 Task: For heading Arial with bold.  font size for heading22,  'Change the font style of data to'Arial Narrow.  and font size to 14,  Change the alignment of both headline & data to Align middle.  In the sheet   Blaze Sales review book
Action: Mouse moved to (141, 40)
Screenshot: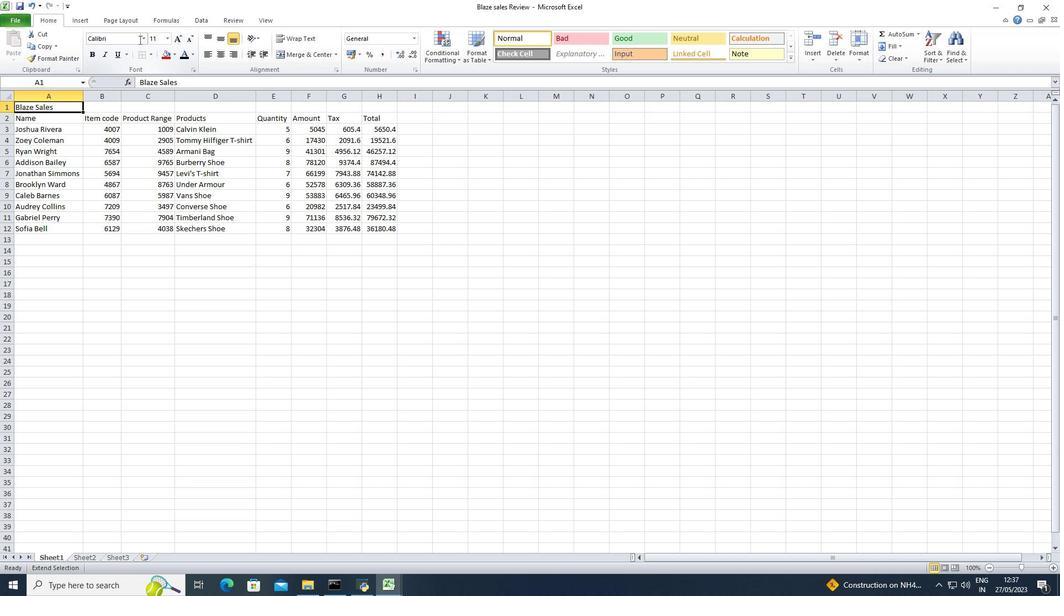 
Action: Mouse pressed left at (141, 40)
Screenshot: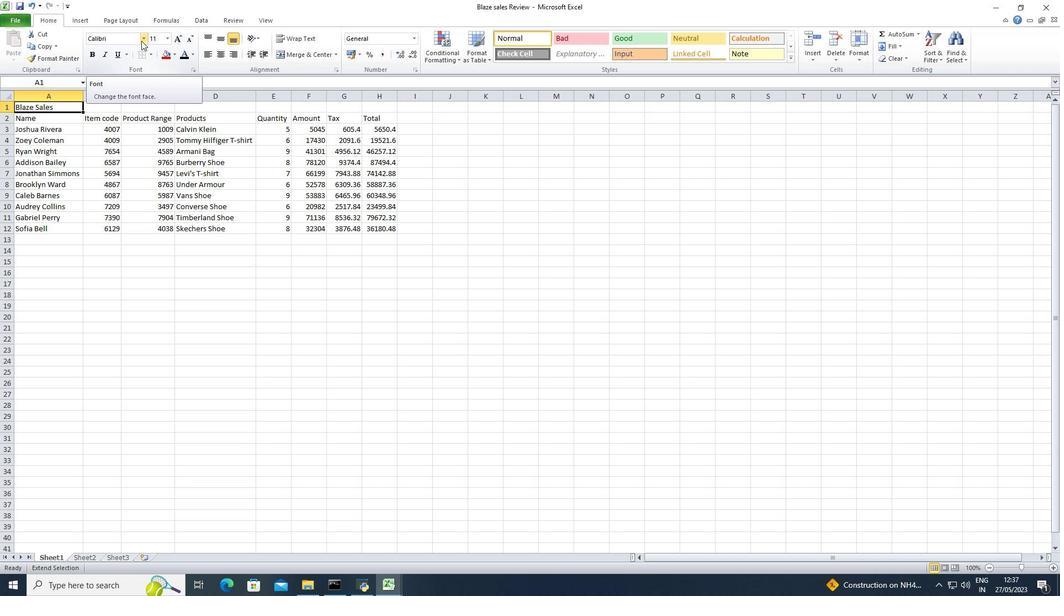 
Action: Mouse moved to (123, 127)
Screenshot: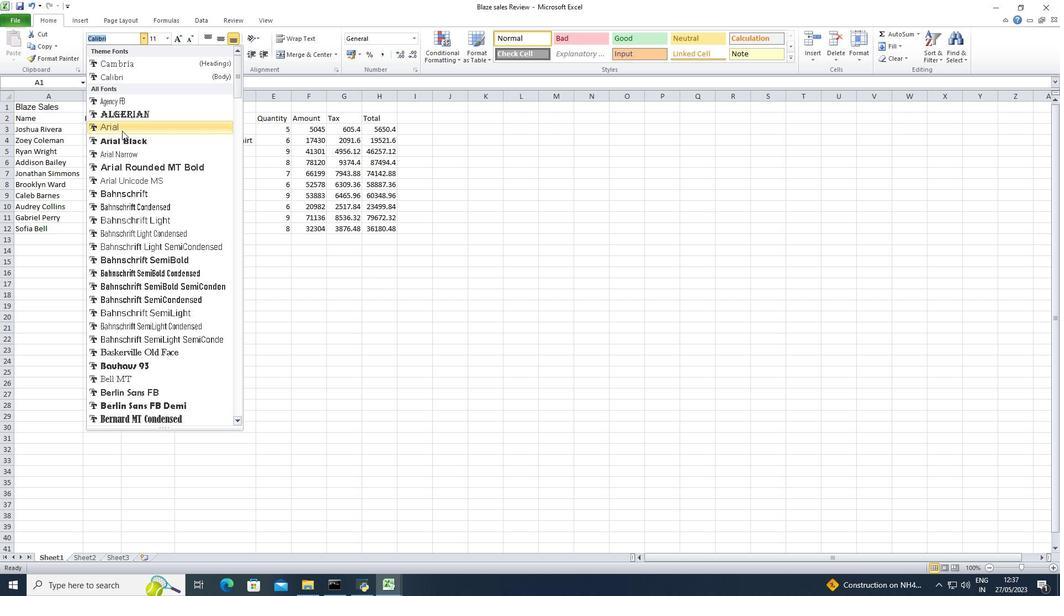 
Action: Mouse pressed left at (123, 127)
Screenshot: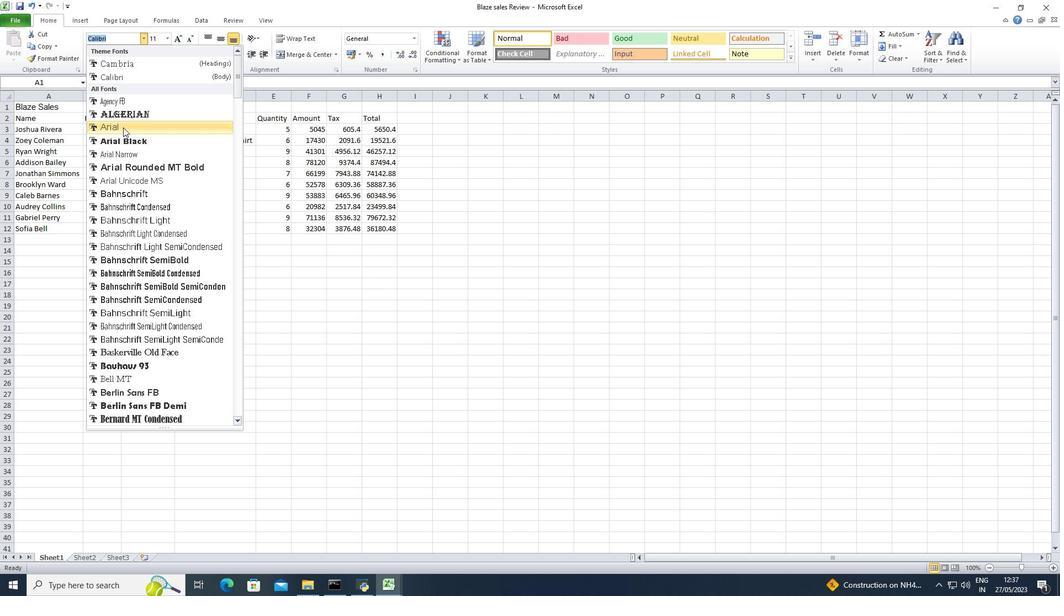 
Action: Mouse moved to (93, 55)
Screenshot: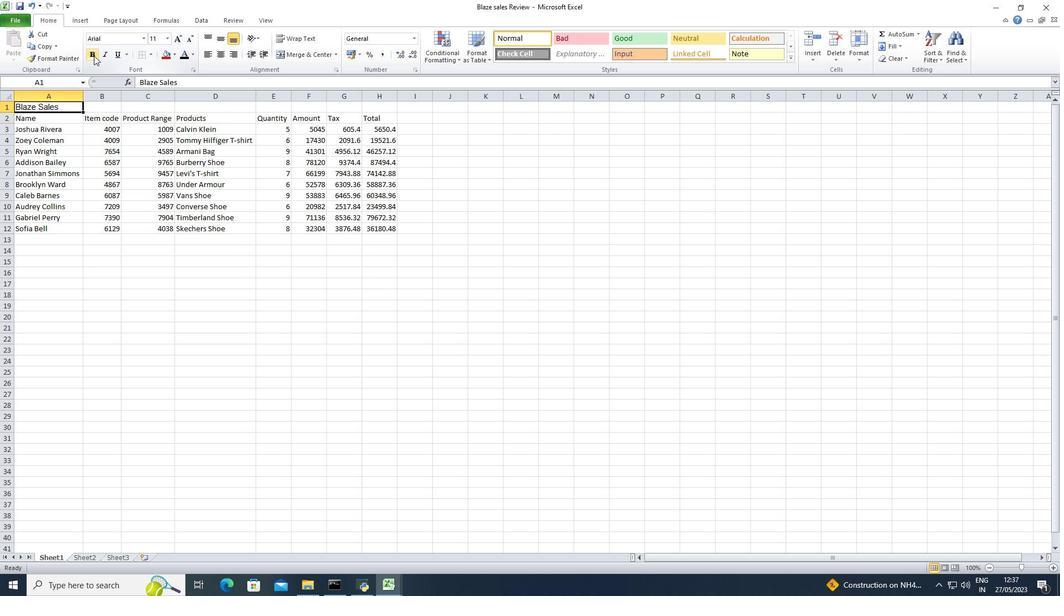 
Action: Mouse pressed left at (93, 55)
Screenshot: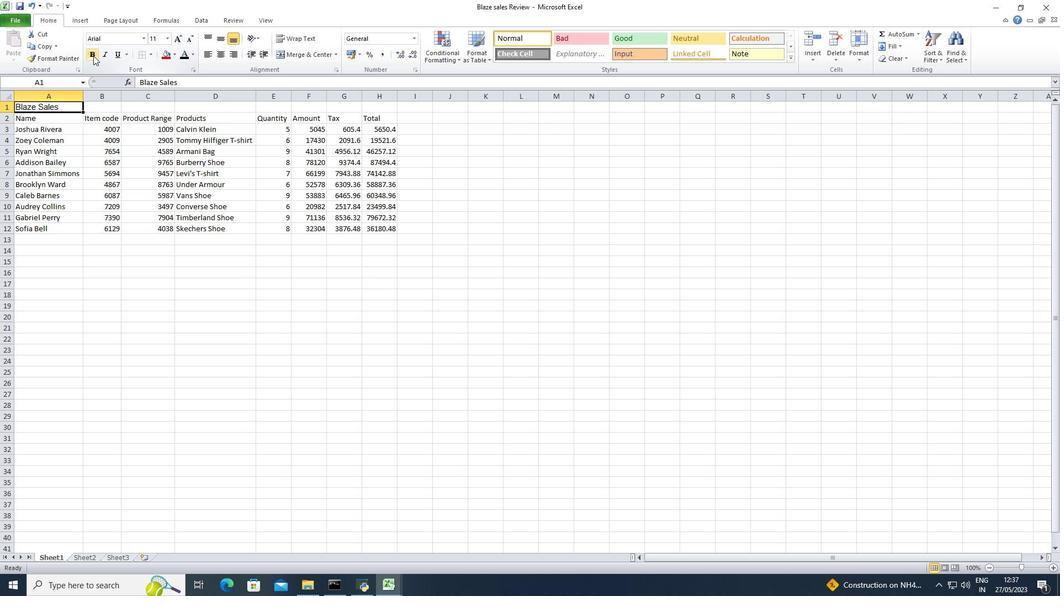 
Action: Mouse moved to (166, 38)
Screenshot: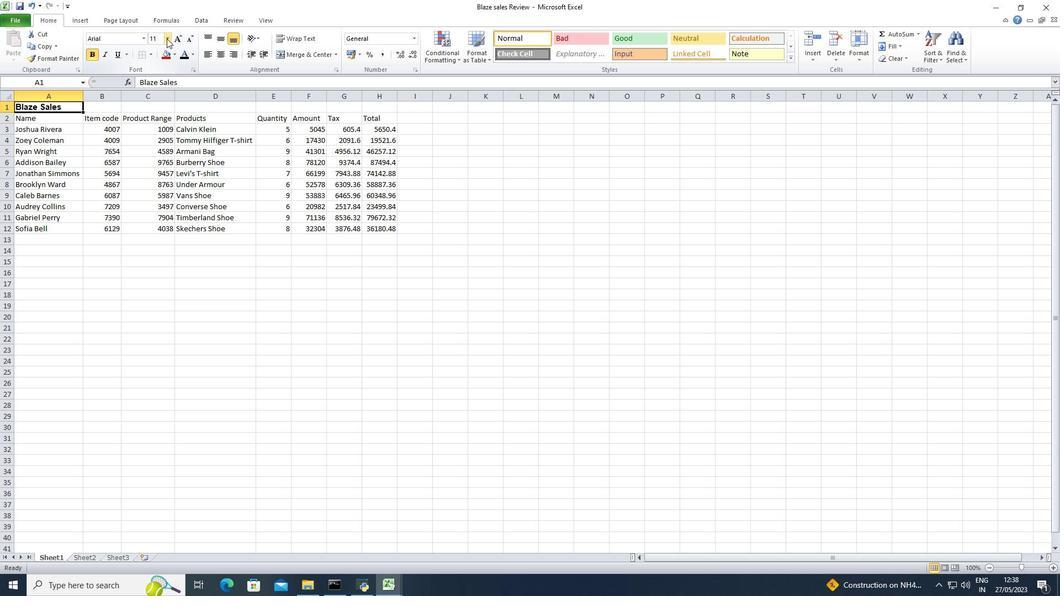 
Action: Mouse pressed left at (166, 38)
Screenshot: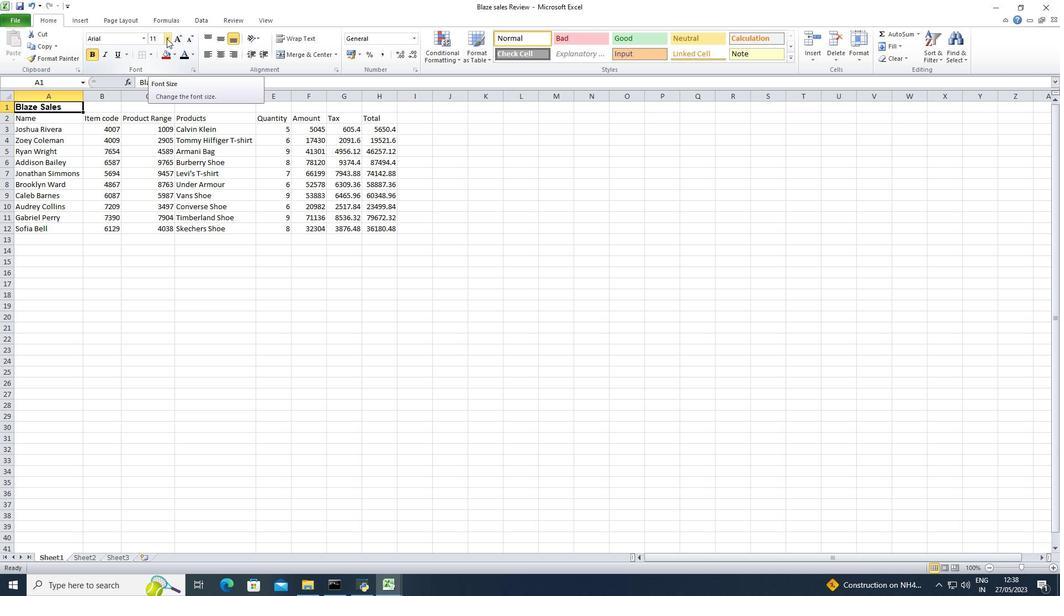 
Action: Mouse moved to (155, 134)
Screenshot: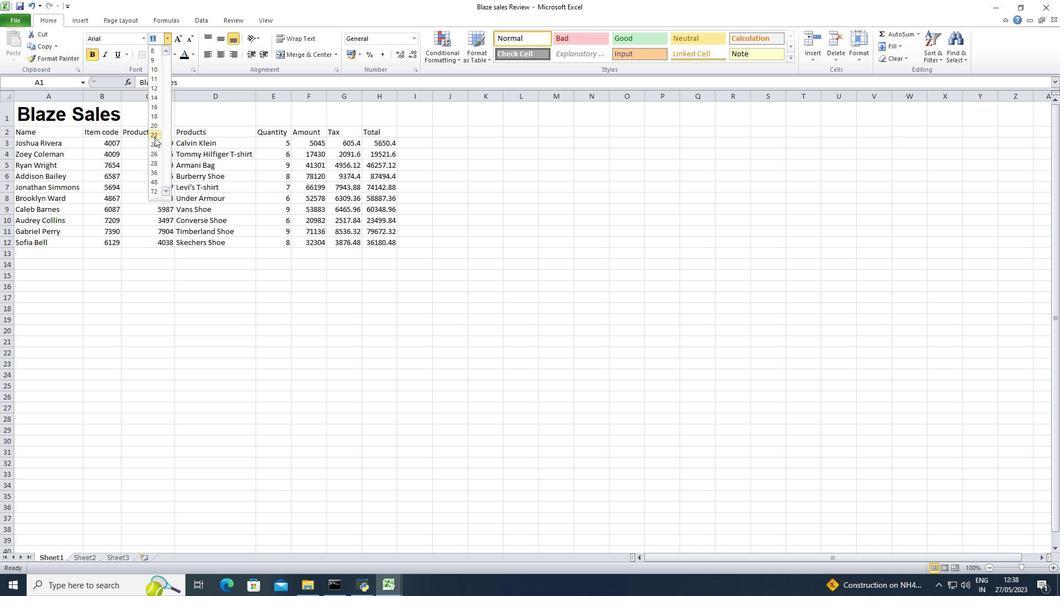 
Action: Mouse pressed left at (155, 134)
Screenshot: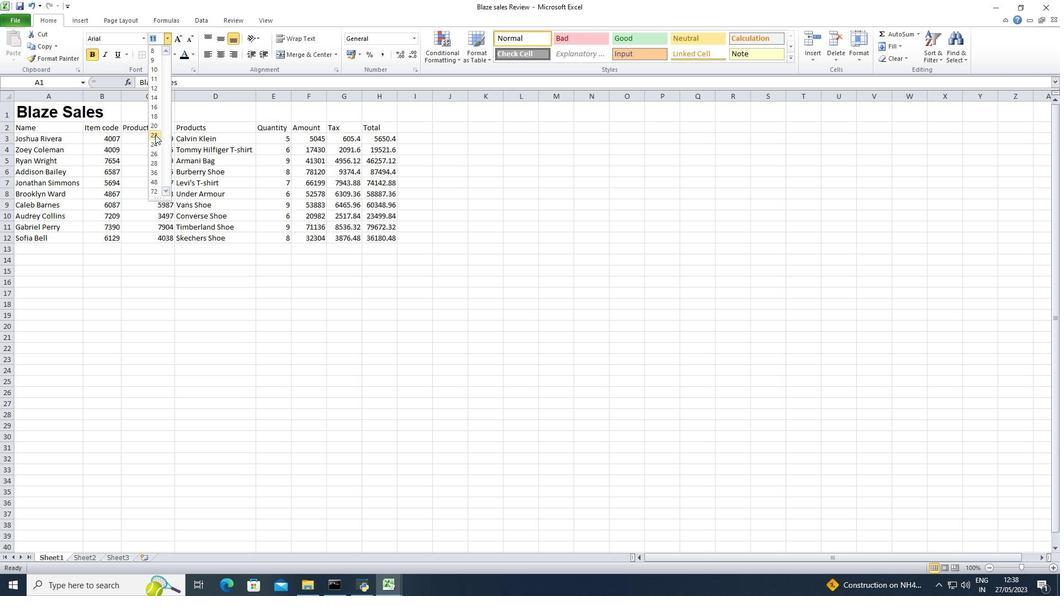 
Action: Mouse moved to (47, 127)
Screenshot: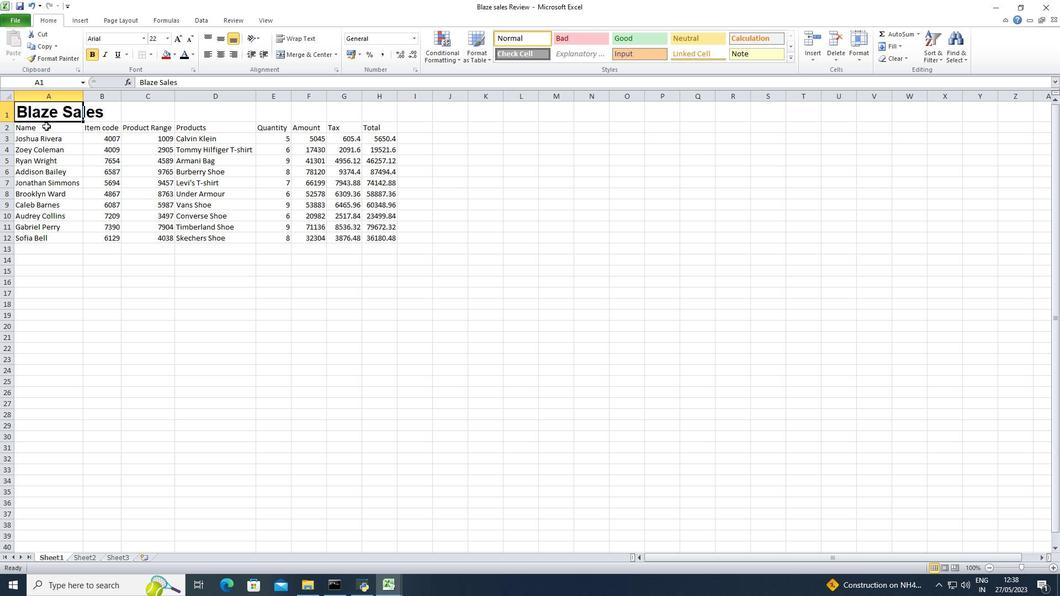 
Action: Mouse pressed left at (47, 127)
Screenshot: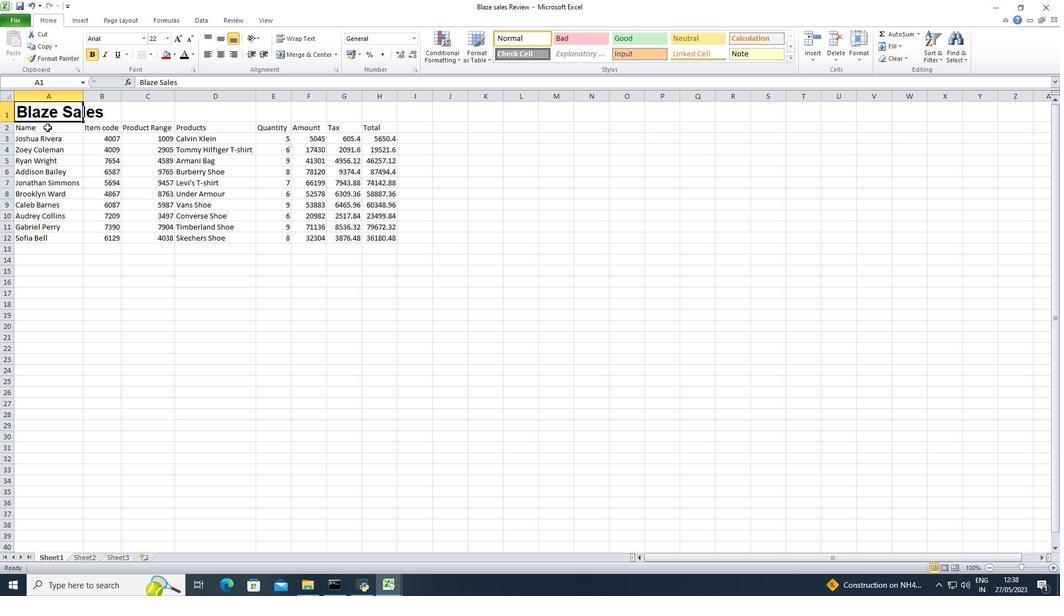 
Action: Mouse moved to (140, 39)
Screenshot: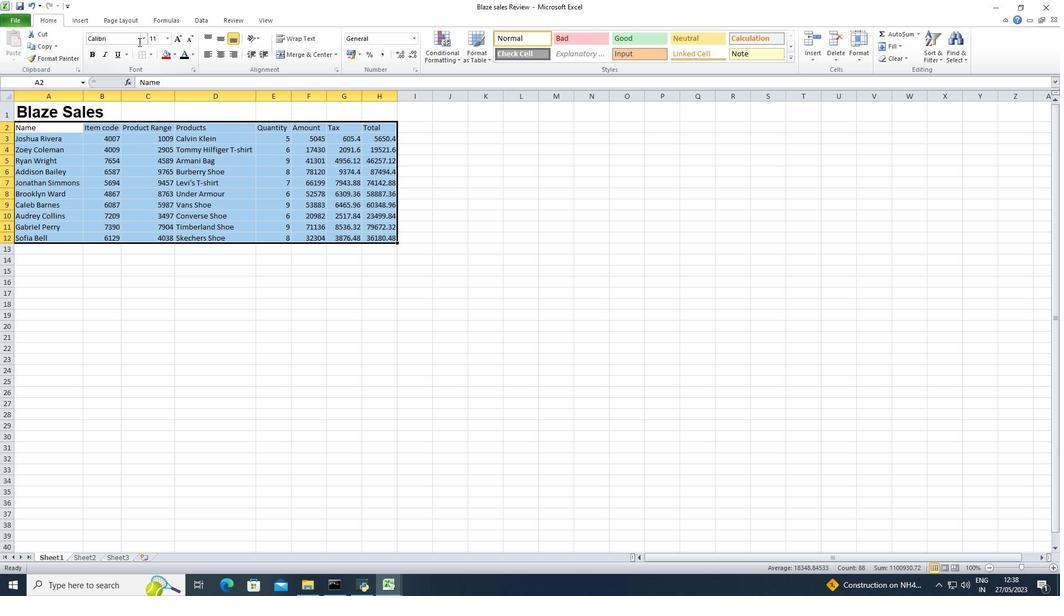 
Action: Mouse pressed left at (140, 39)
Screenshot: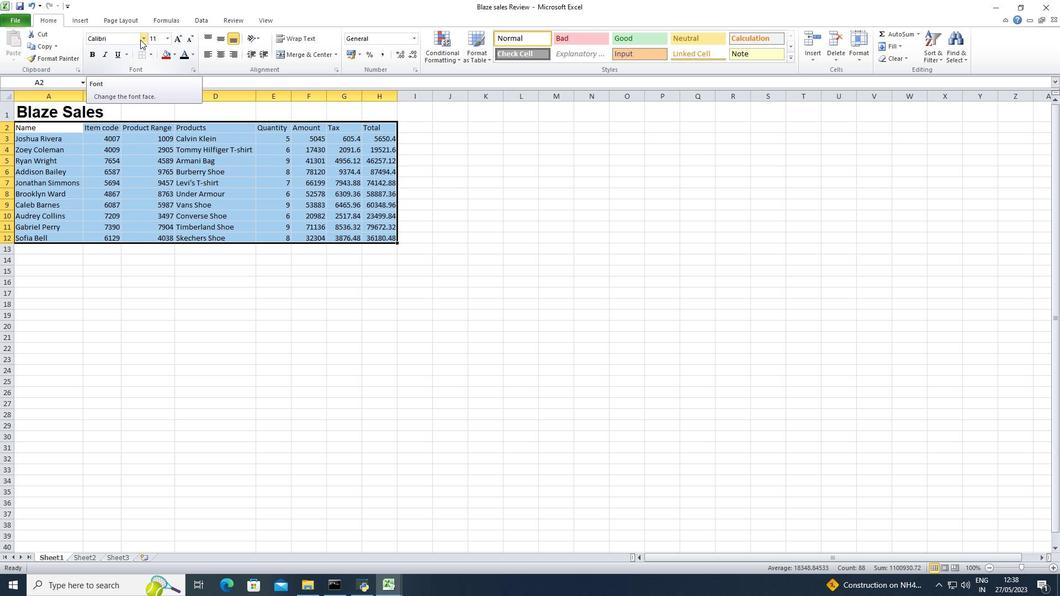 
Action: Mouse moved to (130, 153)
Screenshot: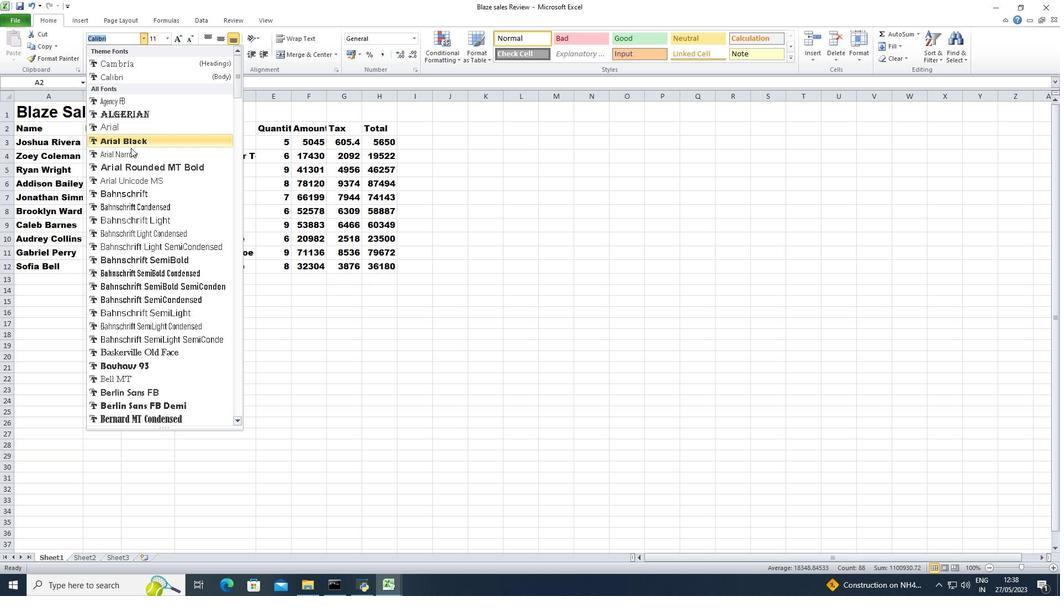 
Action: Mouse pressed left at (130, 153)
Screenshot: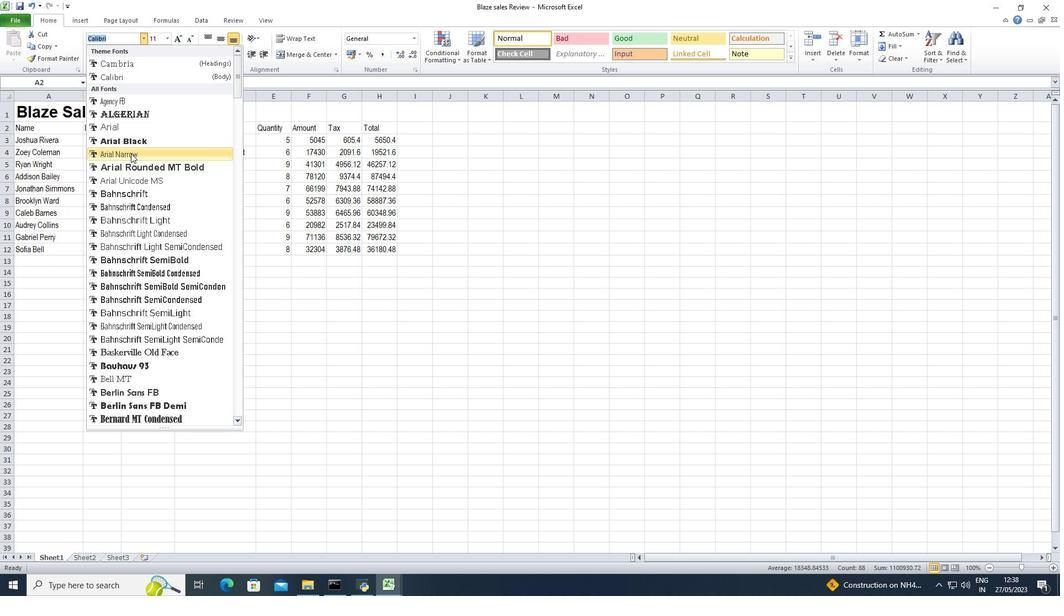 
Action: Mouse moved to (167, 40)
Screenshot: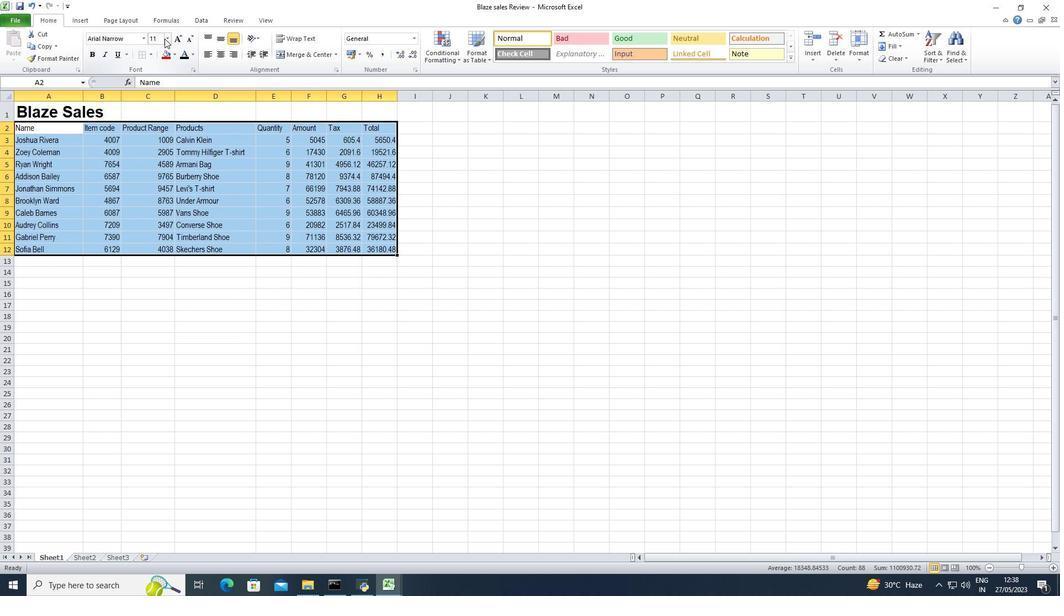
Action: Mouse pressed left at (167, 40)
Screenshot: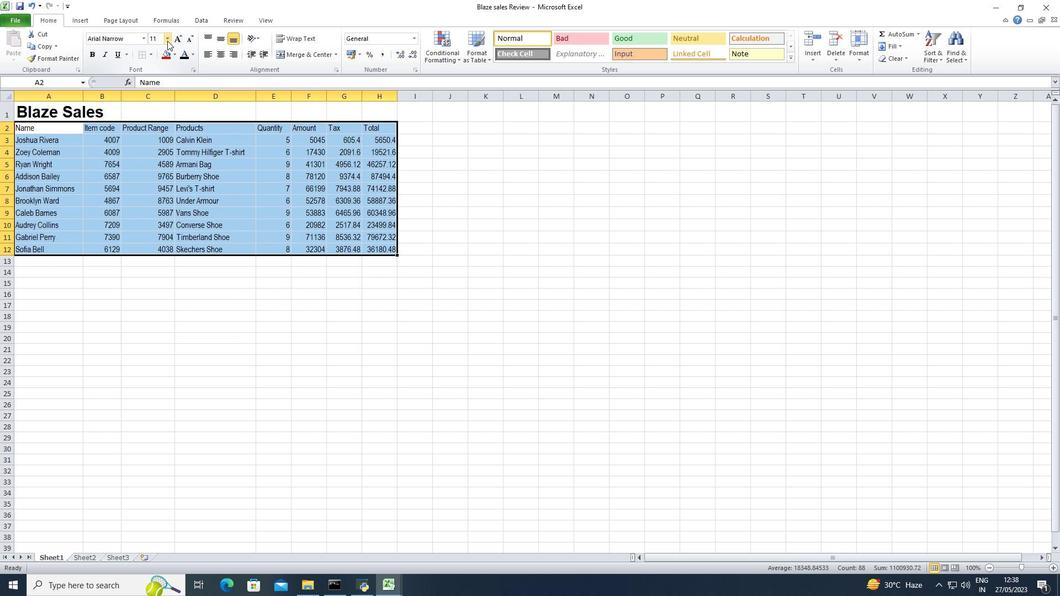 
Action: Mouse moved to (152, 98)
Screenshot: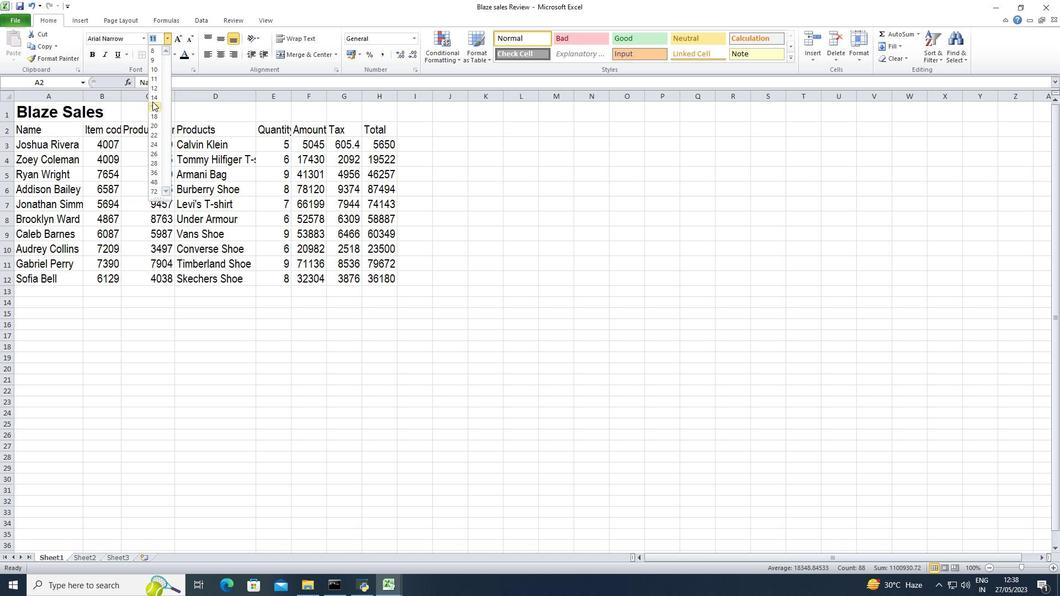 
Action: Mouse pressed left at (152, 98)
Screenshot: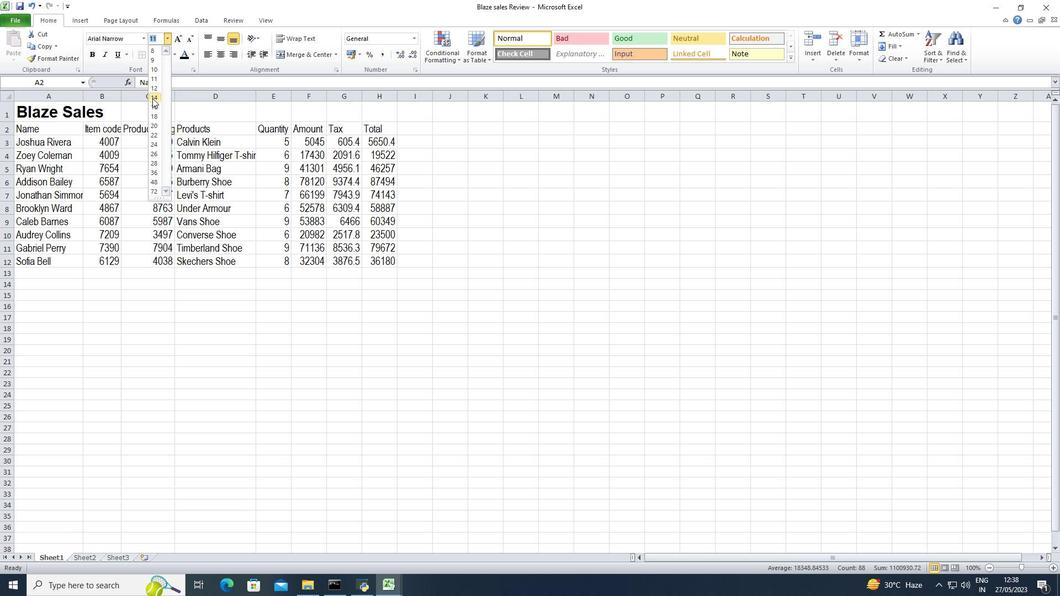 
Action: Mouse moved to (61, 109)
Screenshot: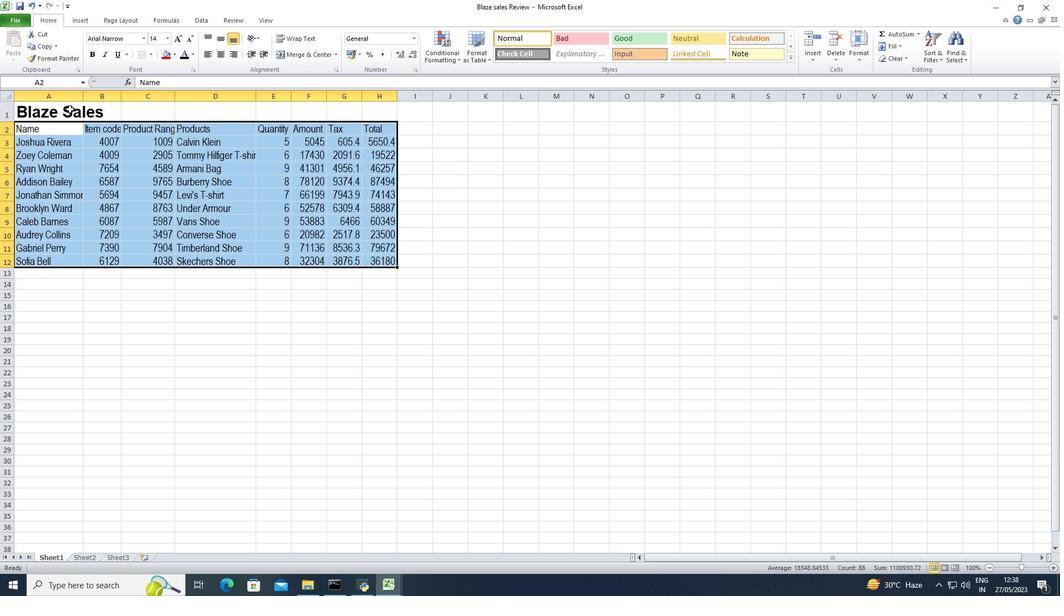 
Action: Mouse pressed left at (61, 109)
Screenshot: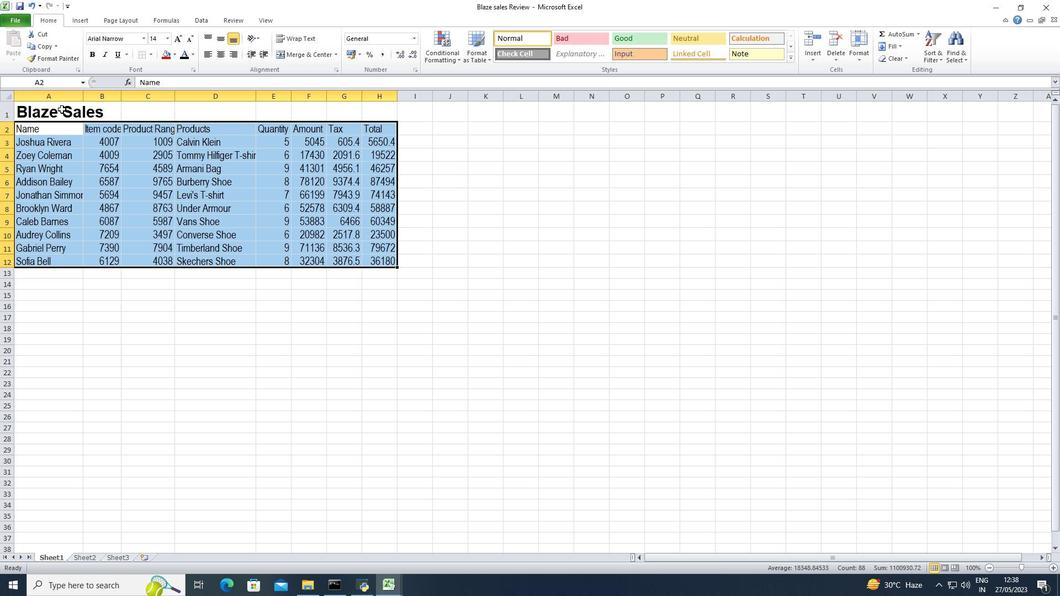 
Action: Mouse moved to (223, 36)
Screenshot: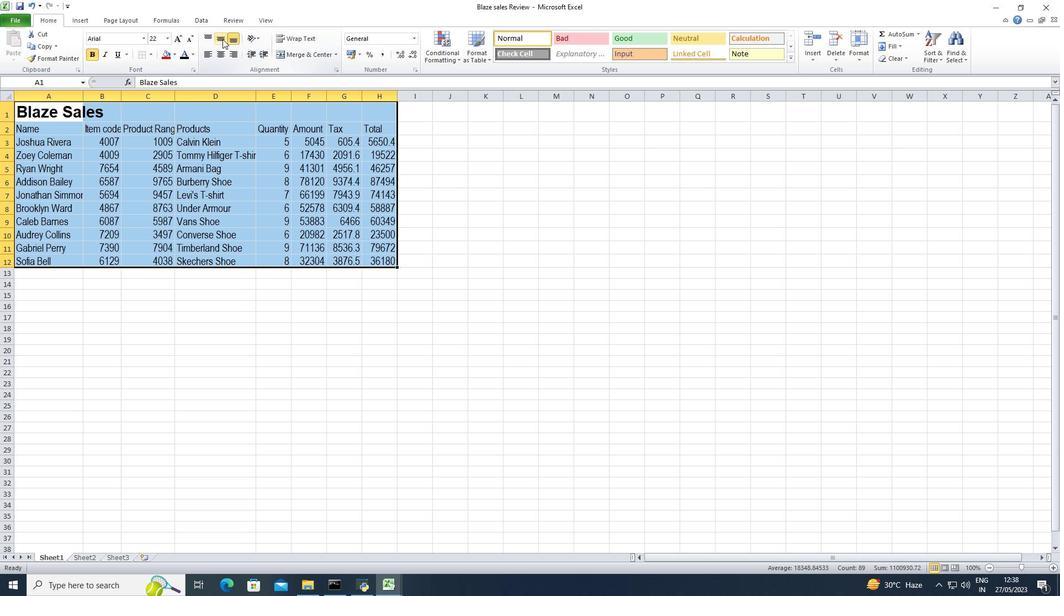 
Action: Mouse pressed left at (223, 36)
Screenshot: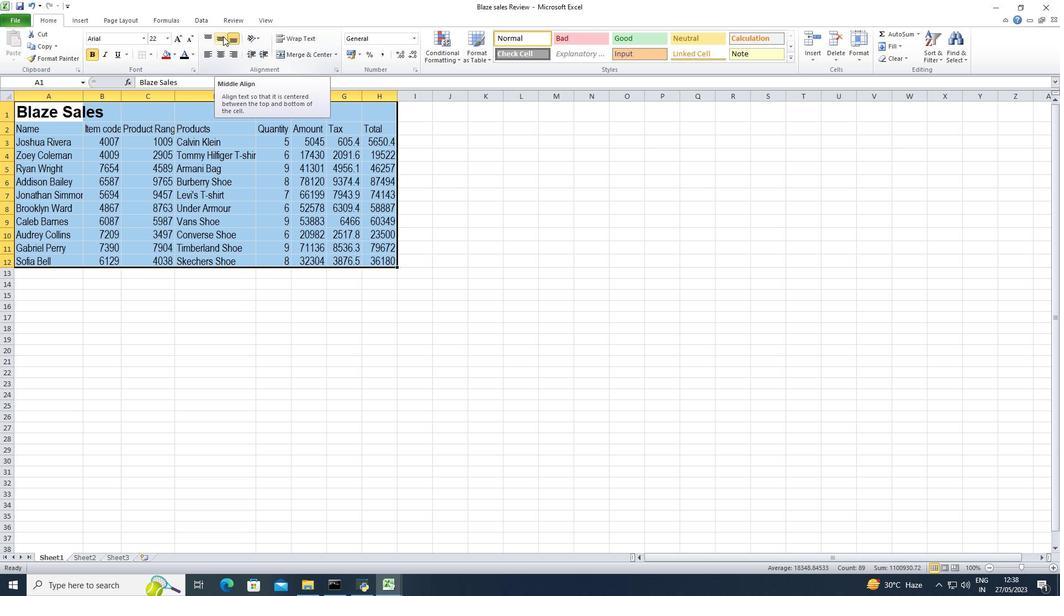 
Action: Key pressed ctrl+S
Screenshot: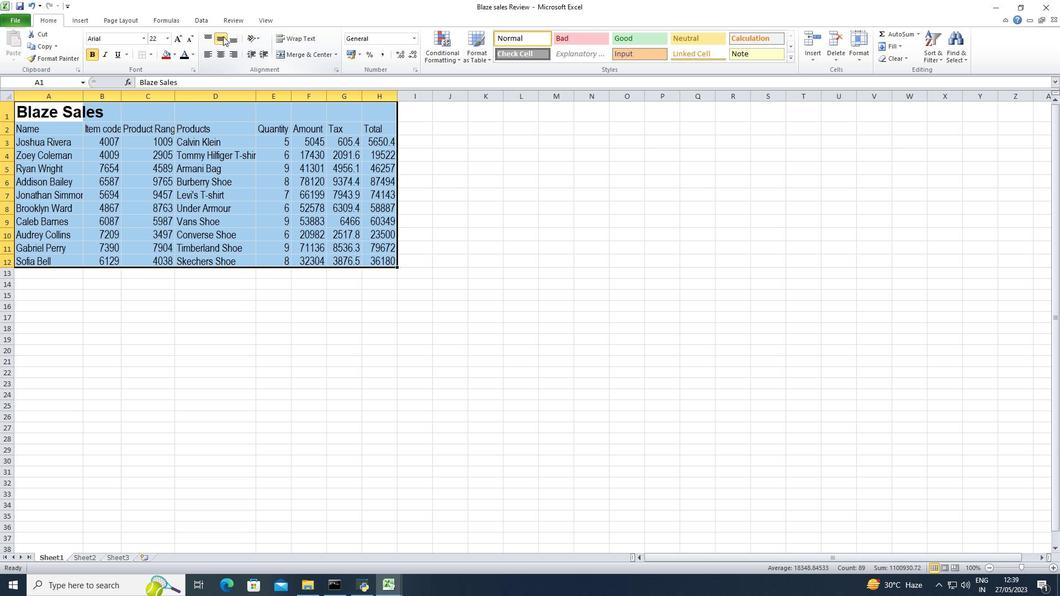 
